 Task: Create a due date automation trigger when advanced on, on the wednesday after a card is due add basic assigned to anyone at 11:00 AM.
Action: Mouse moved to (1125, 90)
Screenshot: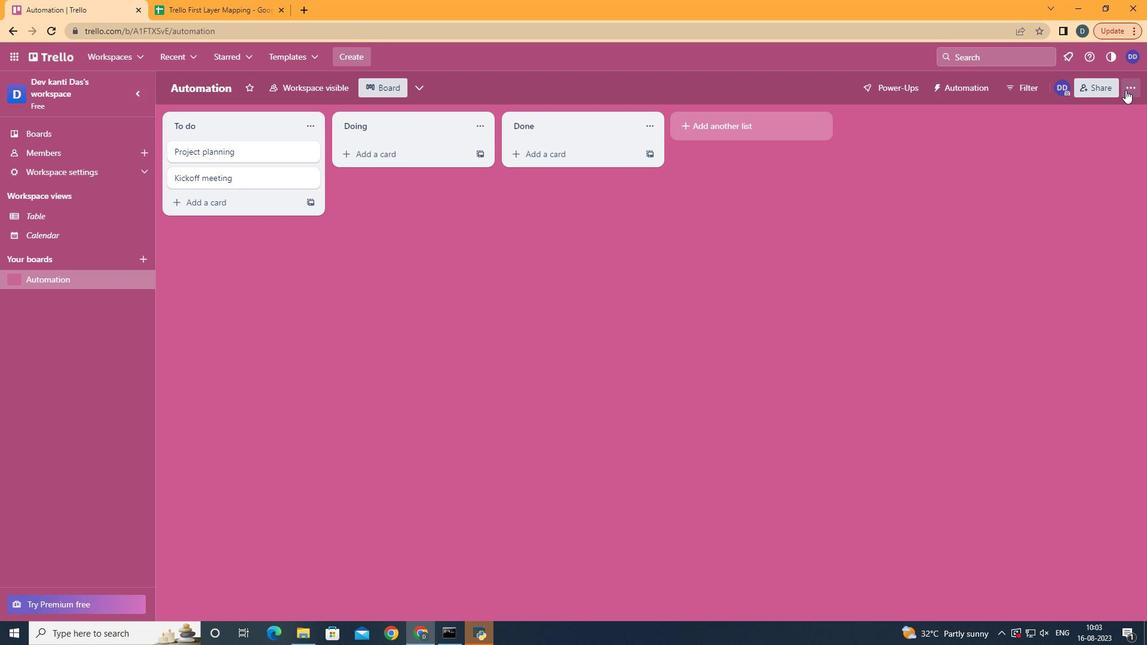 
Action: Mouse pressed left at (1125, 90)
Screenshot: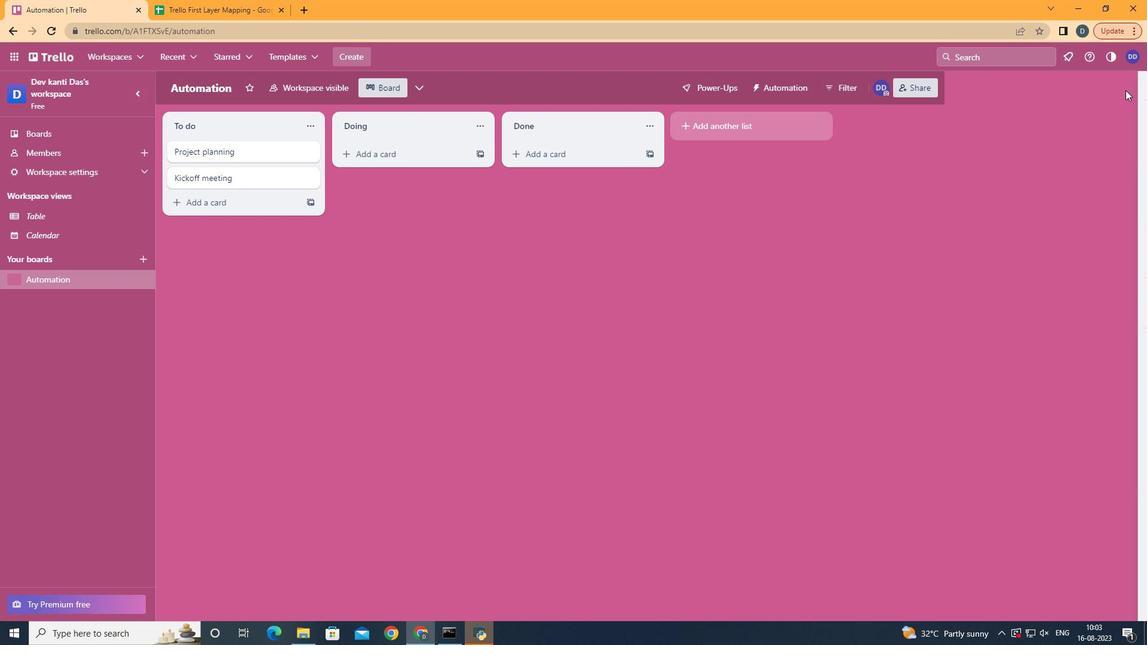 
Action: Mouse moved to (1052, 246)
Screenshot: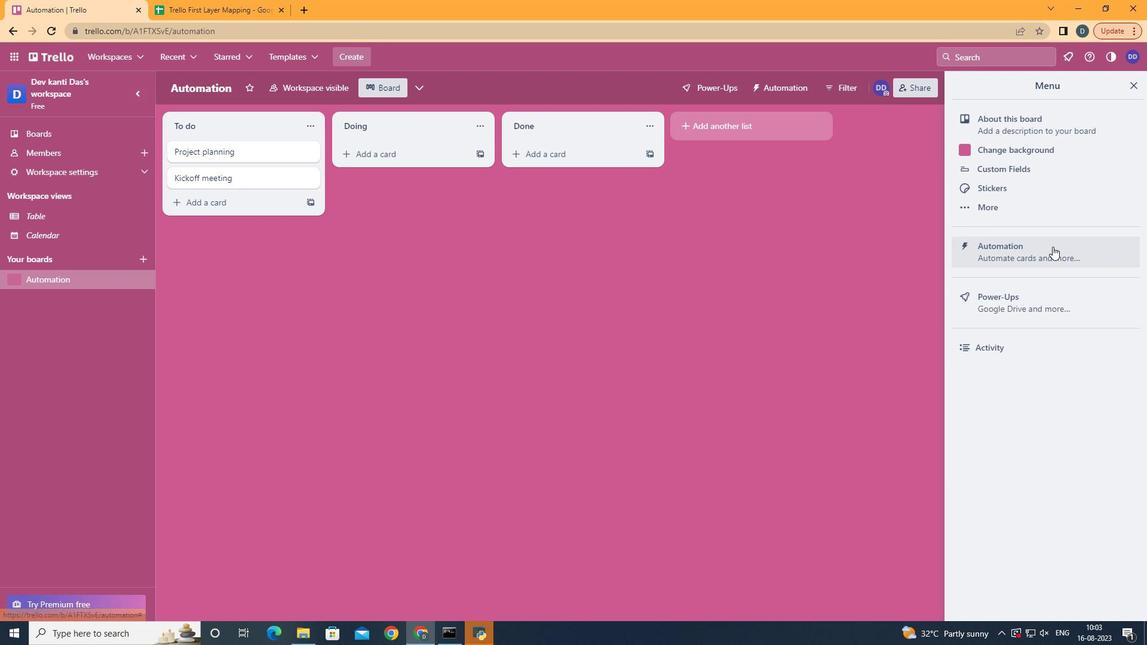 
Action: Mouse pressed left at (1052, 246)
Screenshot: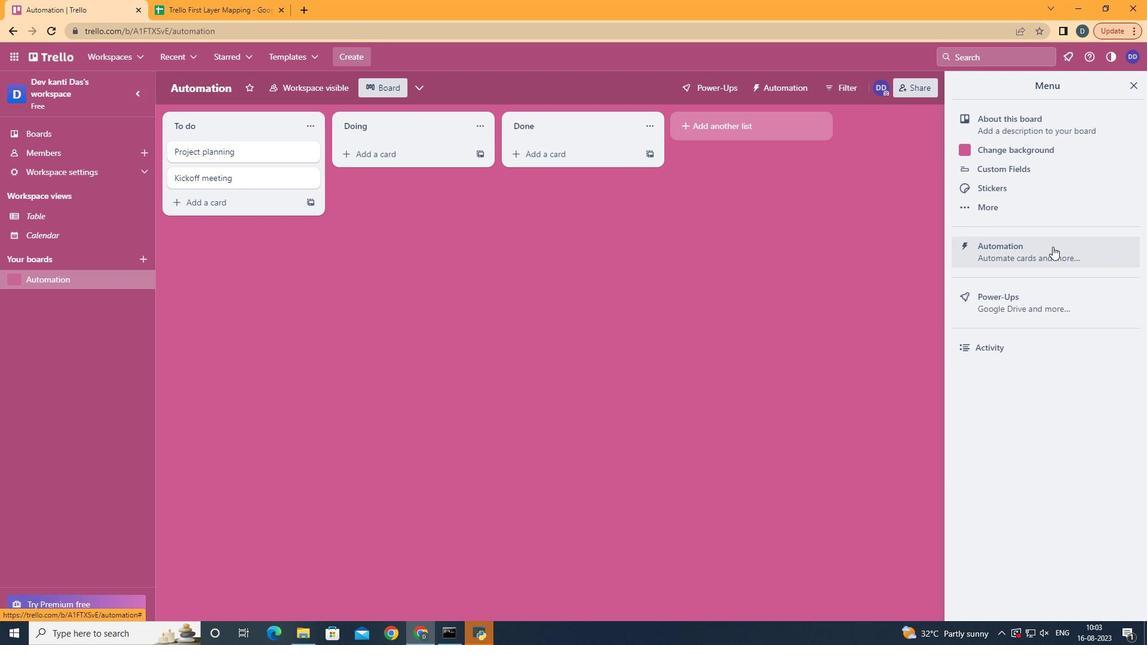 
Action: Mouse moved to (225, 242)
Screenshot: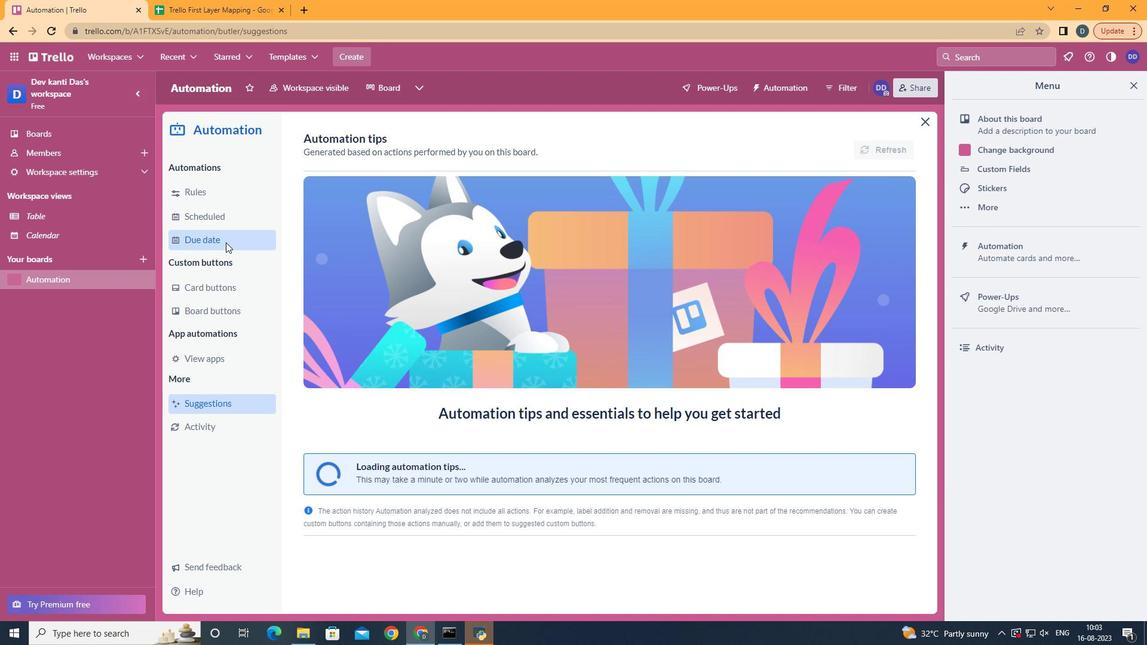 
Action: Mouse pressed left at (225, 242)
Screenshot: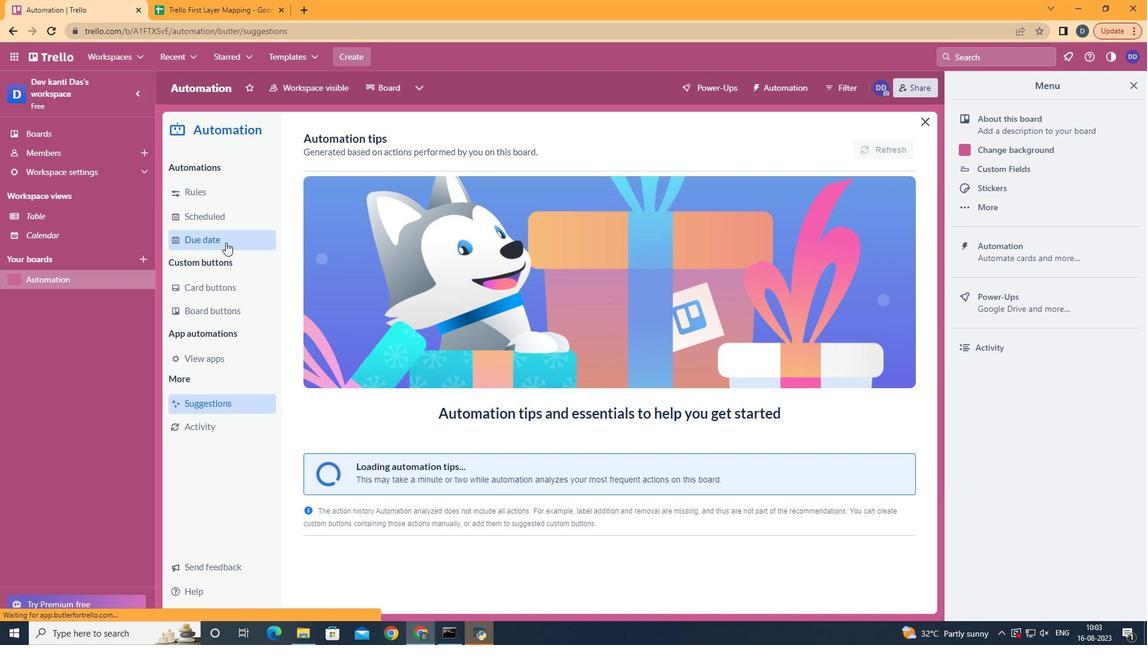 
Action: Mouse moved to (840, 143)
Screenshot: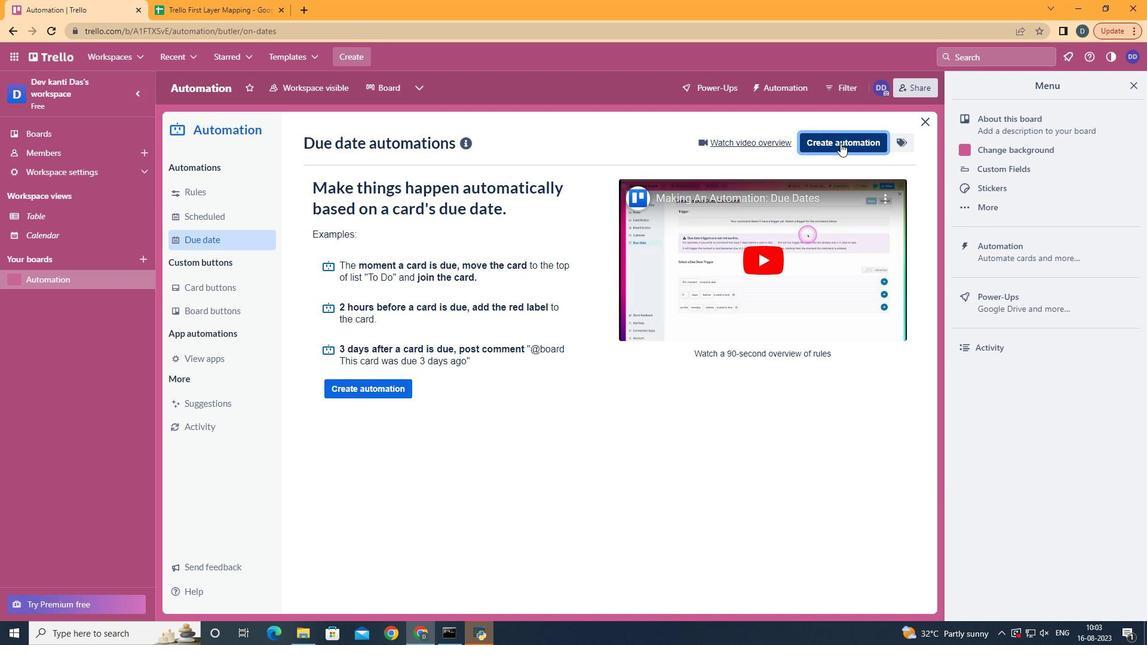 
Action: Mouse pressed left at (840, 143)
Screenshot: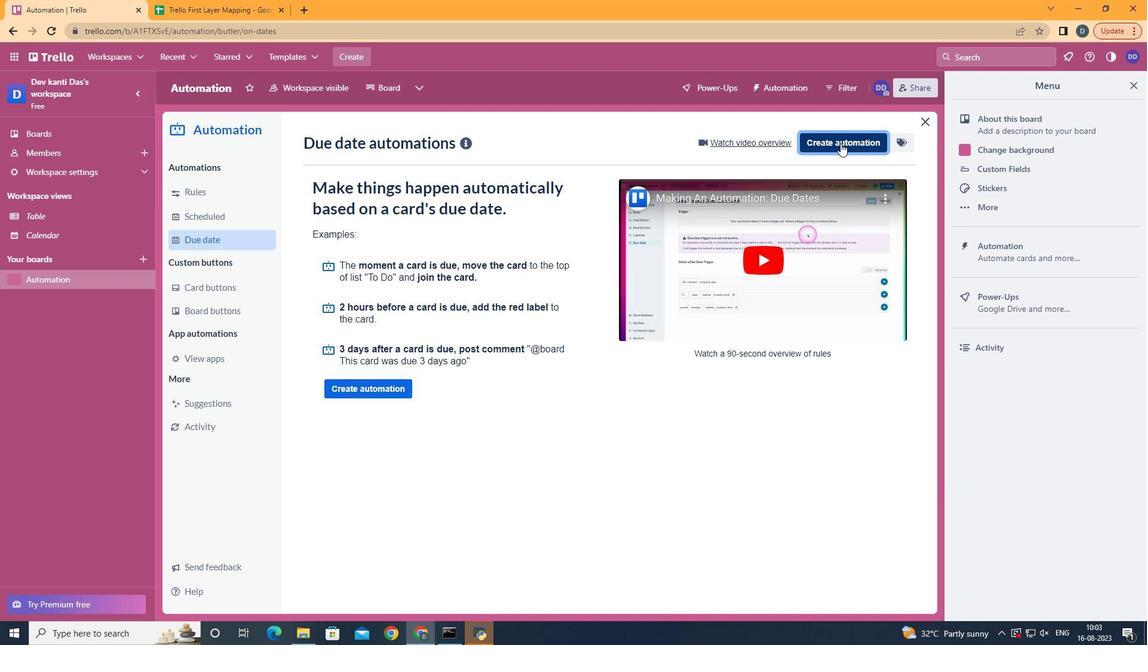
Action: Mouse moved to (630, 266)
Screenshot: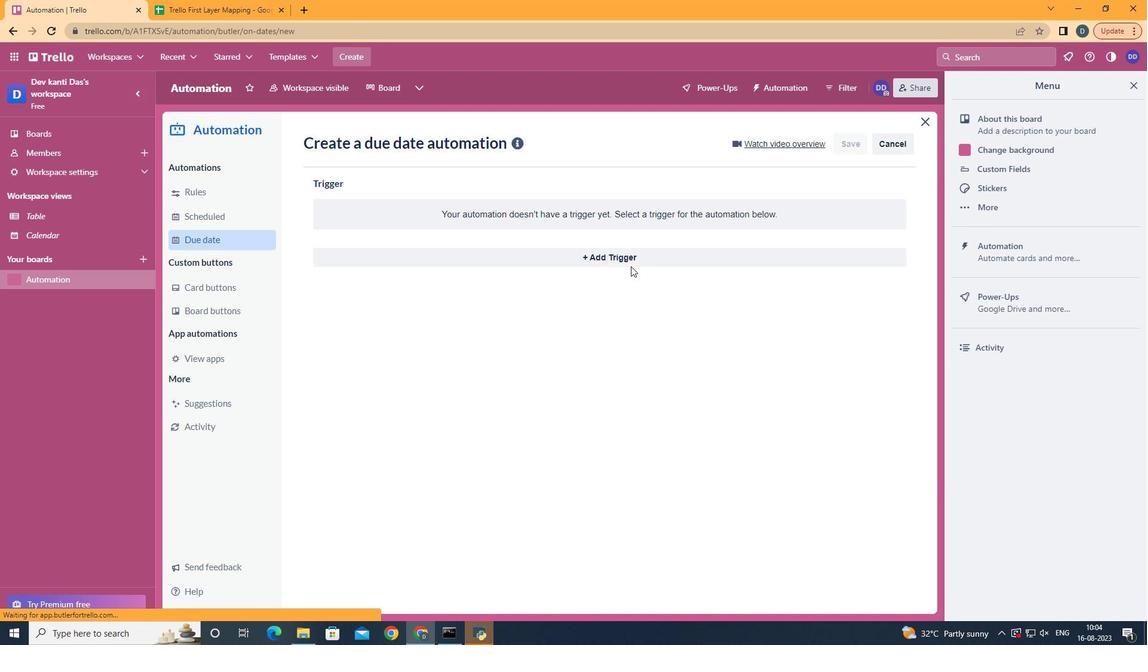 
Action: Mouse pressed left at (630, 266)
Screenshot: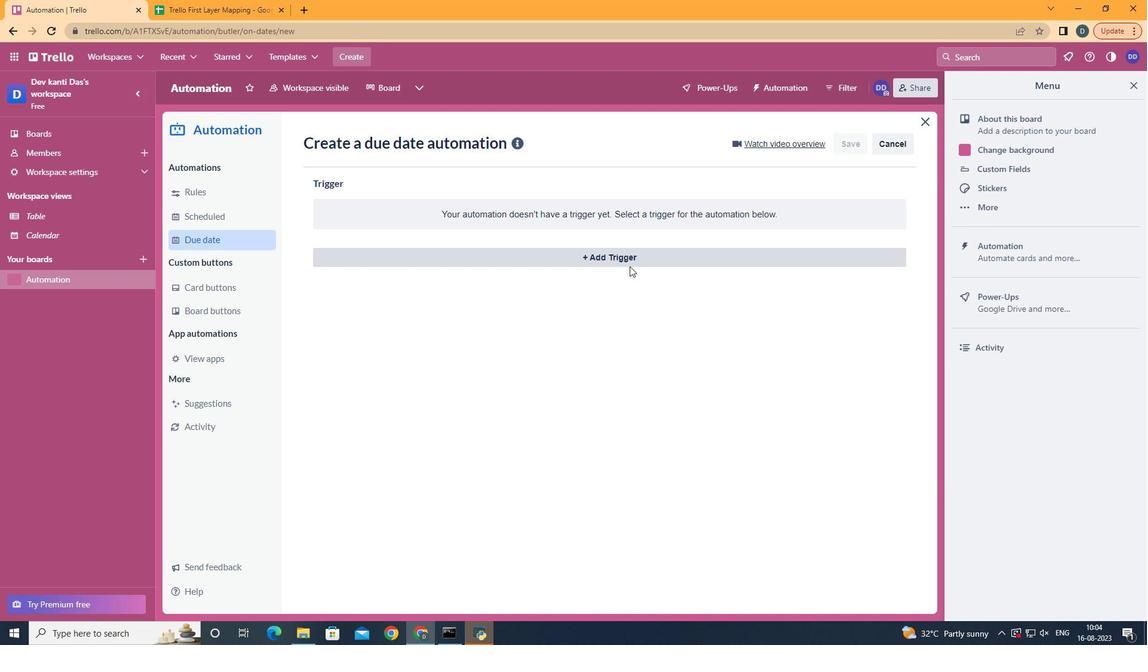 
Action: Mouse moved to (367, 361)
Screenshot: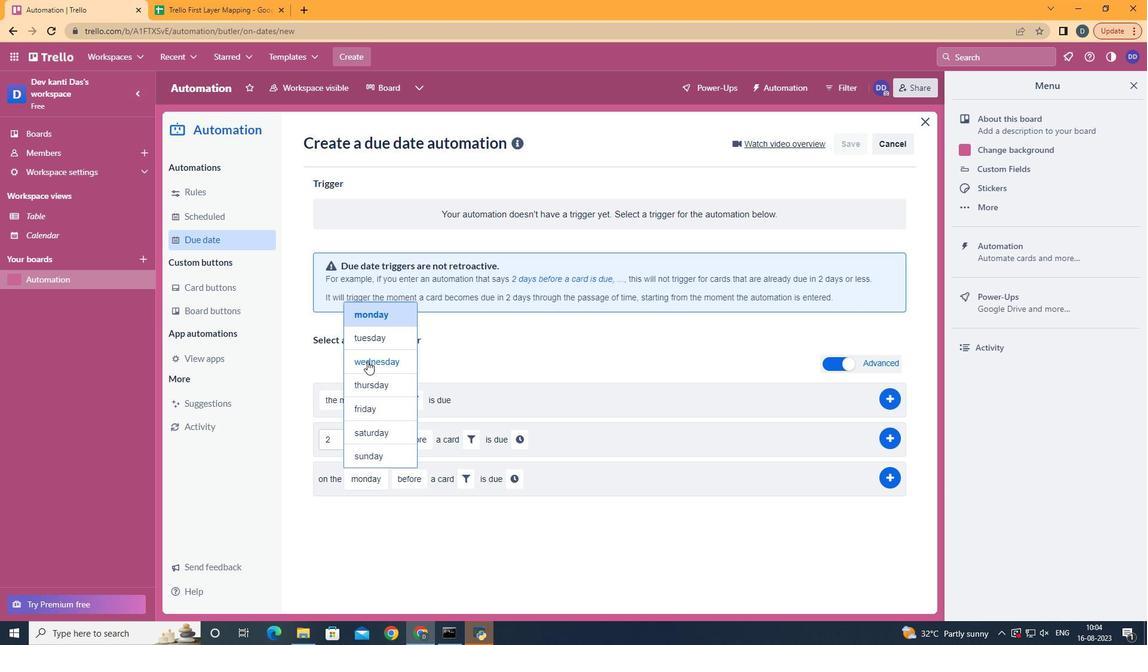 
Action: Mouse pressed left at (367, 361)
Screenshot: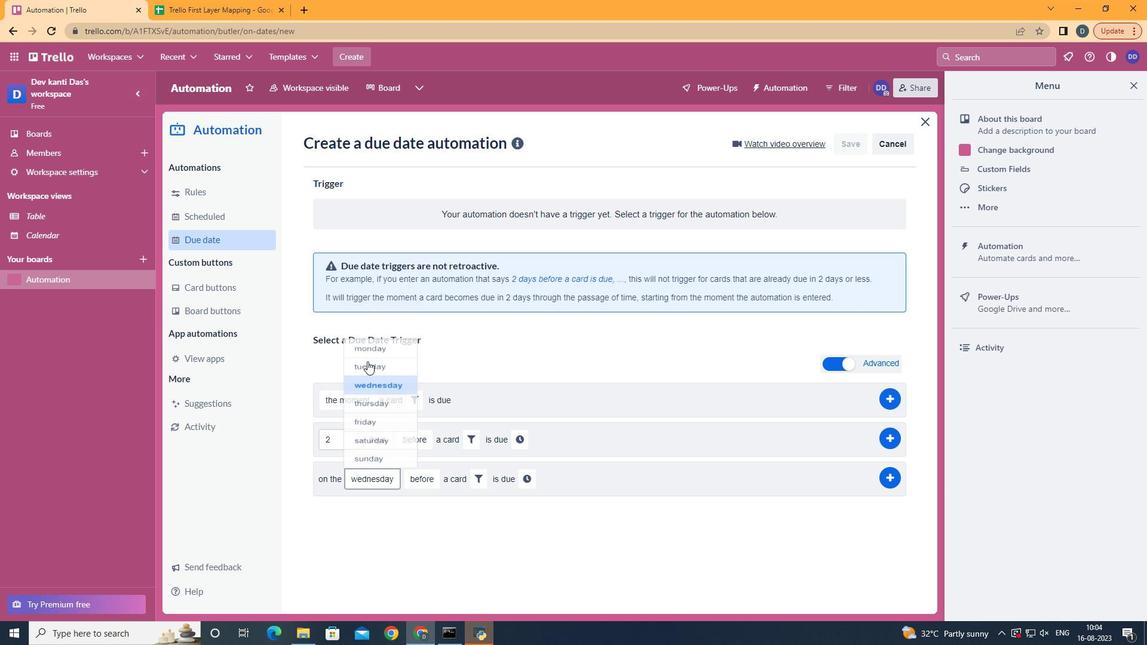 
Action: Mouse moved to (433, 526)
Screenshot: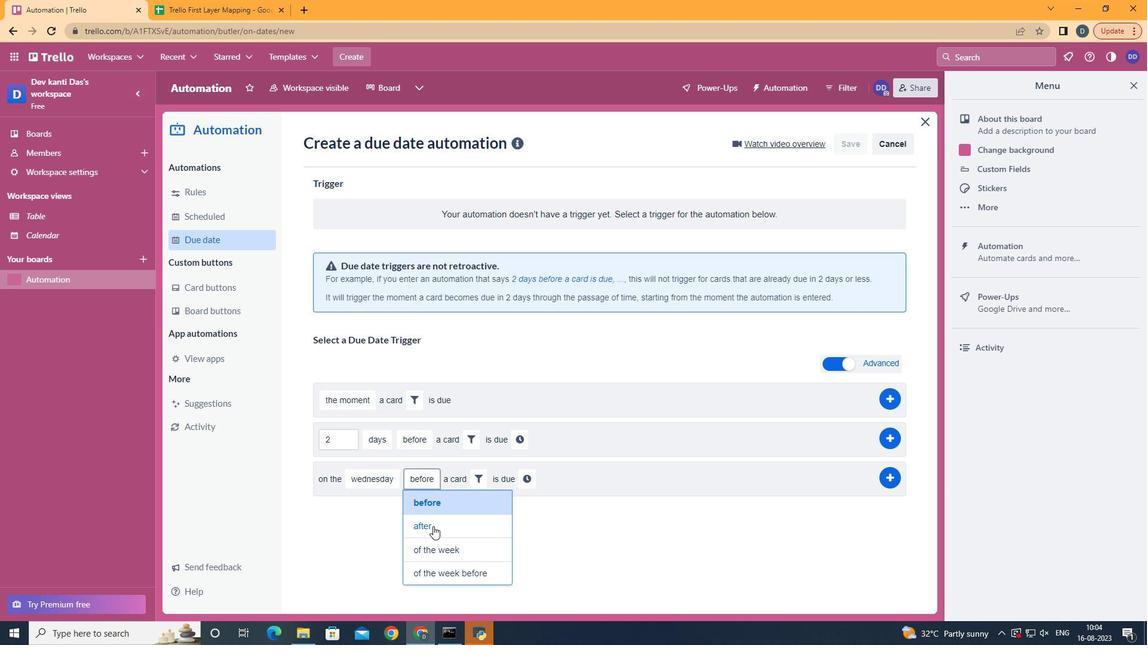 
Action: Mouse pressed left at (433, 526)
Screenshot: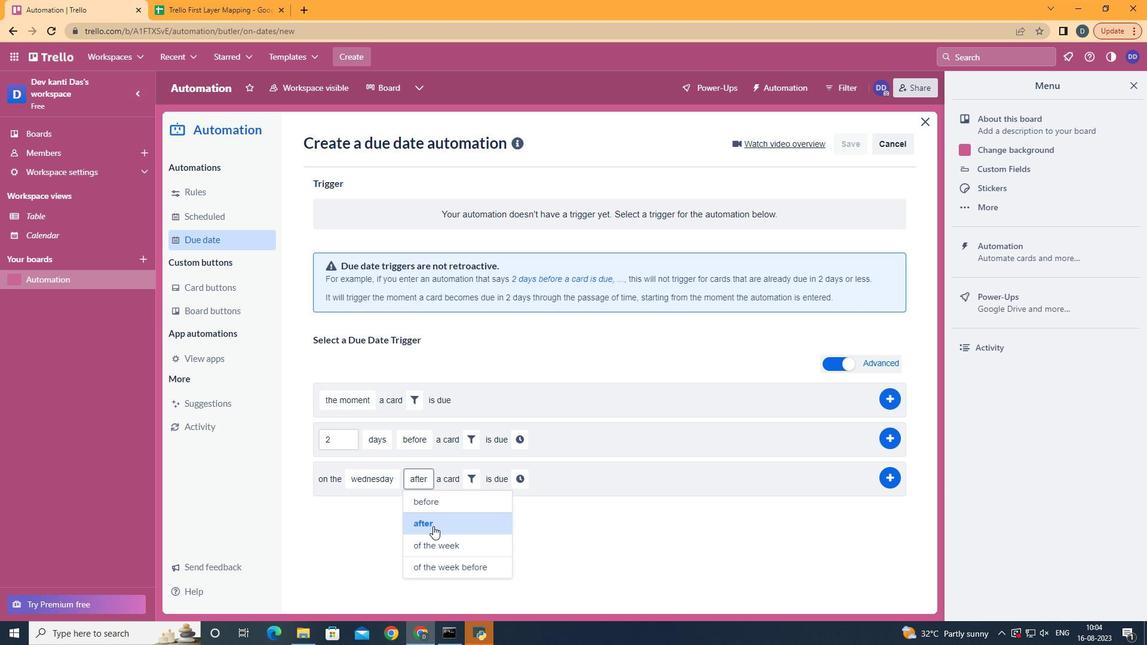 
Action: Mouse moved to (471, 479)
Screenshot: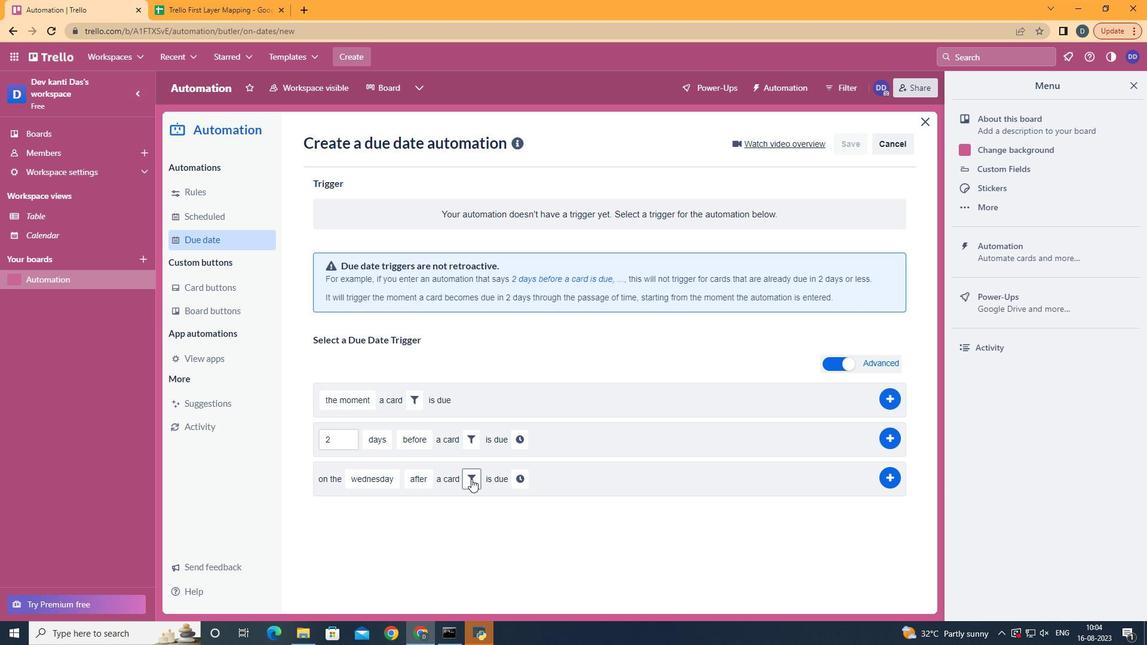 
Action: Mouse pressed left at (471, 479)
Screenshot: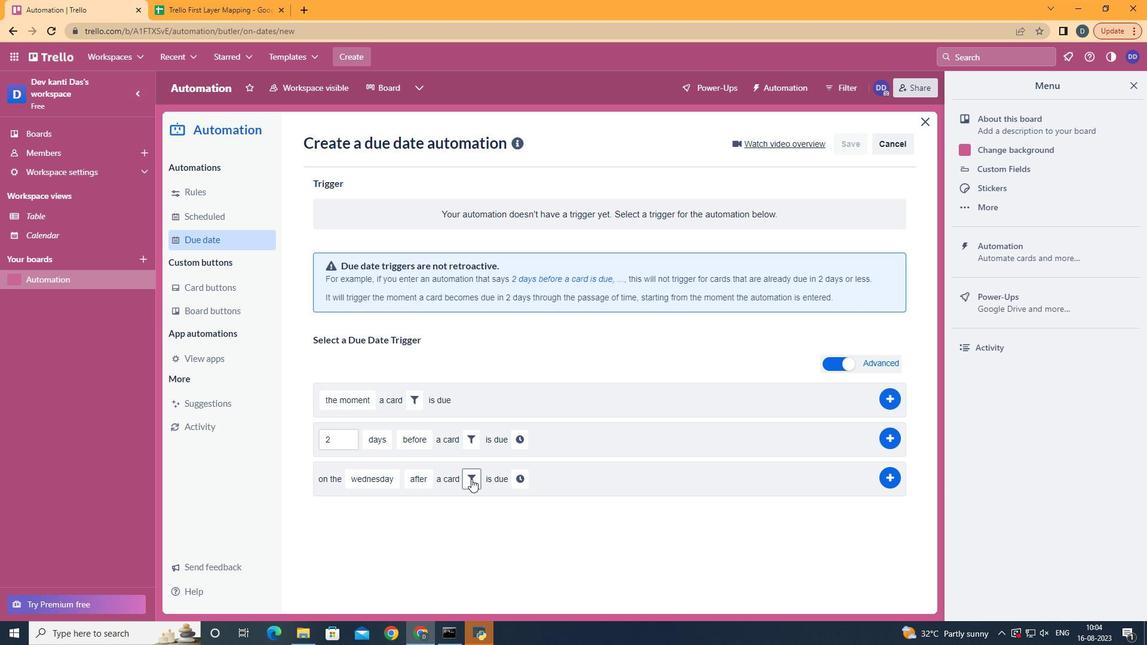 
Action: Mouse moved to (556, 551)
Screenshot: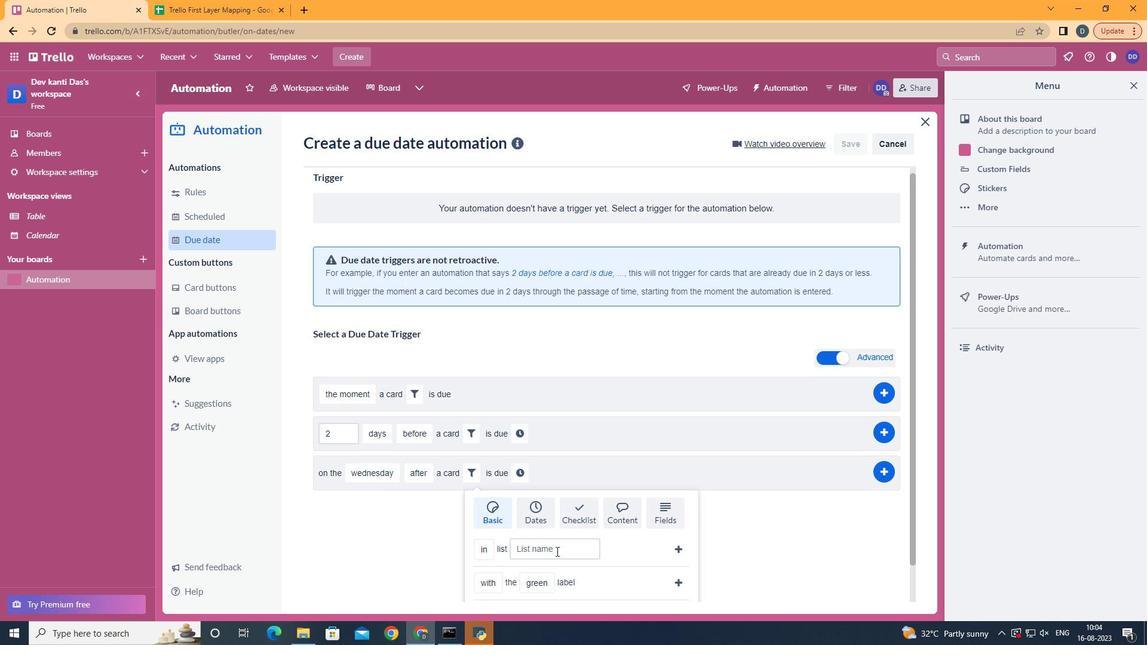 
Action: Mouse scrolled (556, 550) with delta (0, 0)
Screenshot: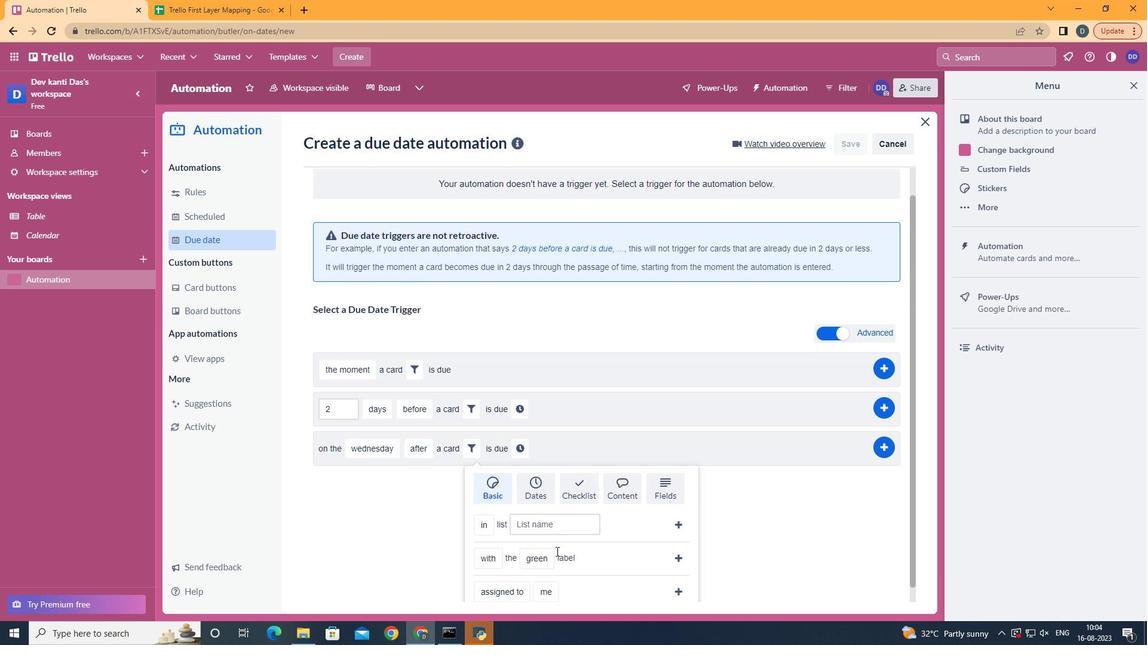 
Action: Mouse scrolled (556, 550) with delta (0, 0)
Screenshot: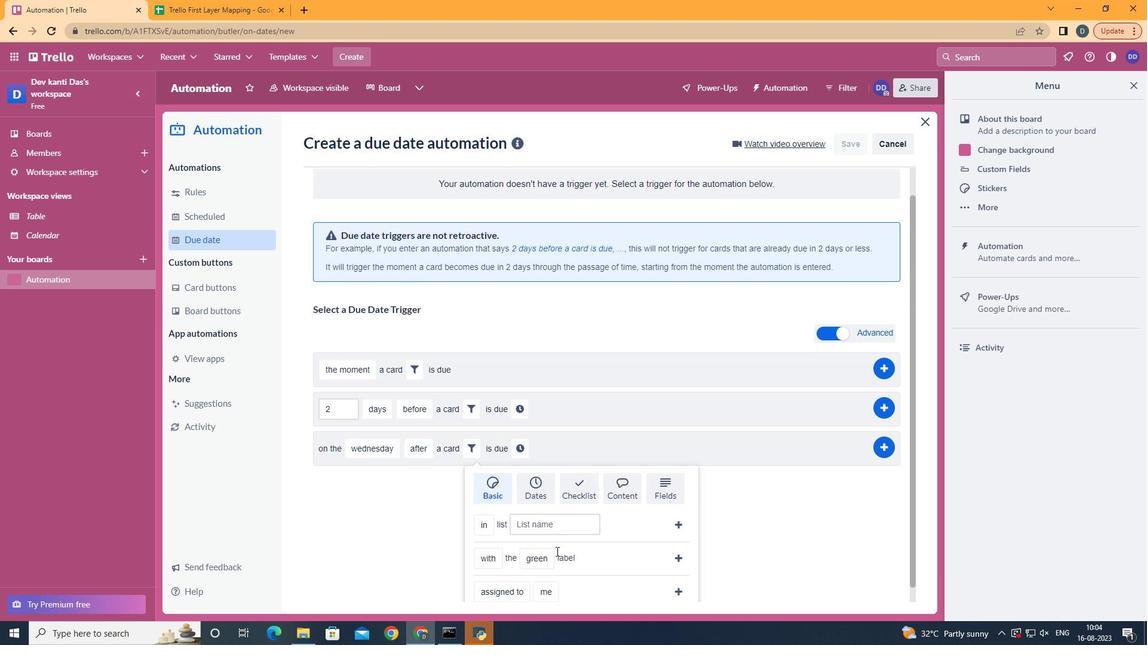 
Action: Mouse scrolled (556, 550) with delta (0, 0)
Screenshot: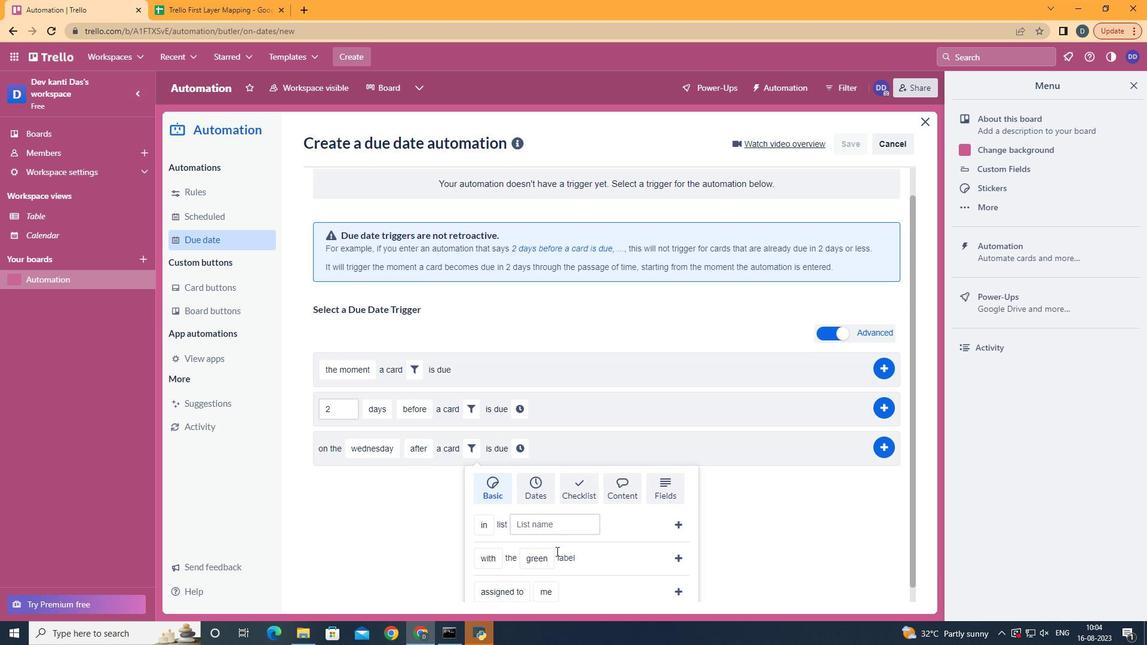 
Action: Mouse scrolled (556, 550) with delta (0, 0)
Screenshot: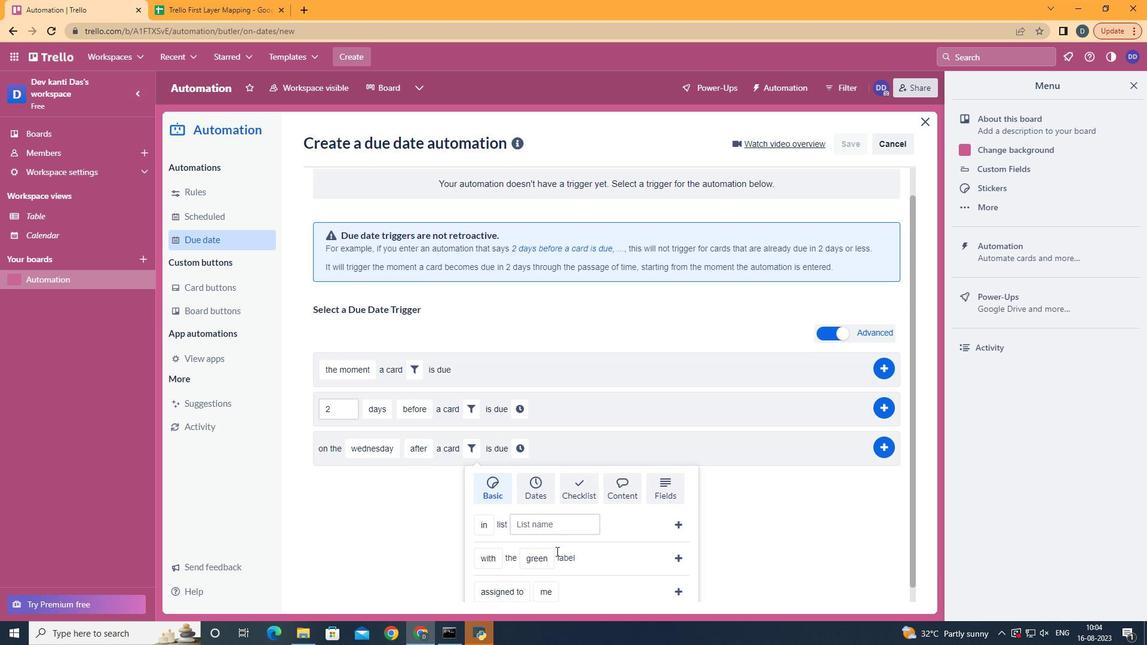 
Action: Mouse moved to (562, 524)
Screenshot: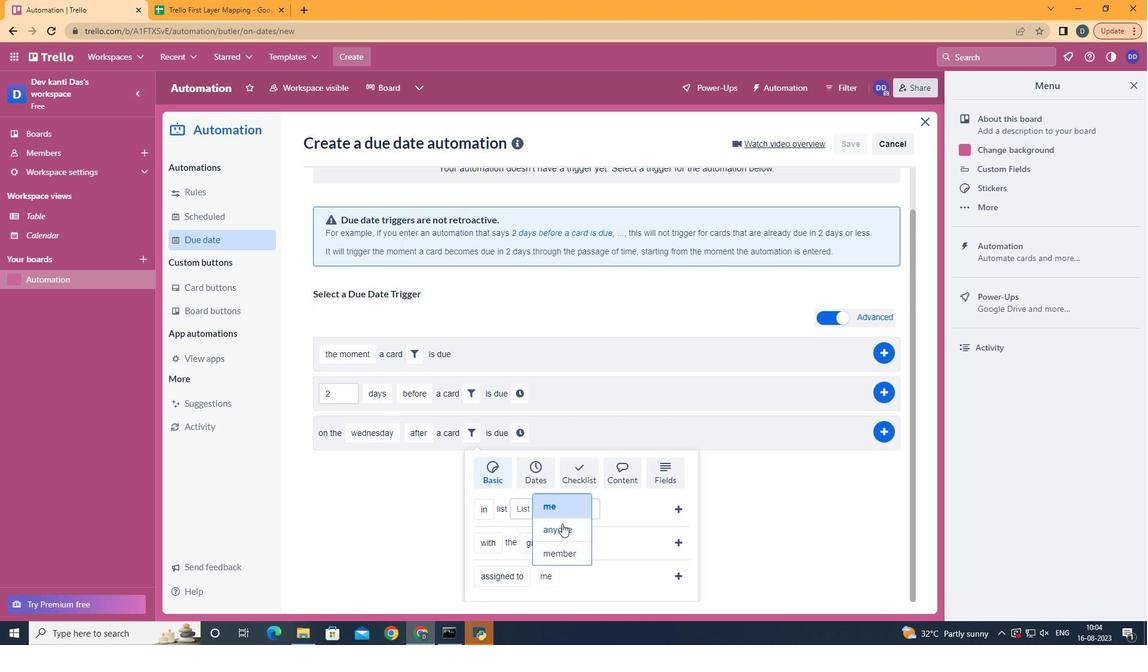 
Action: Mouse pressed left at (562, 524)
Screenshot: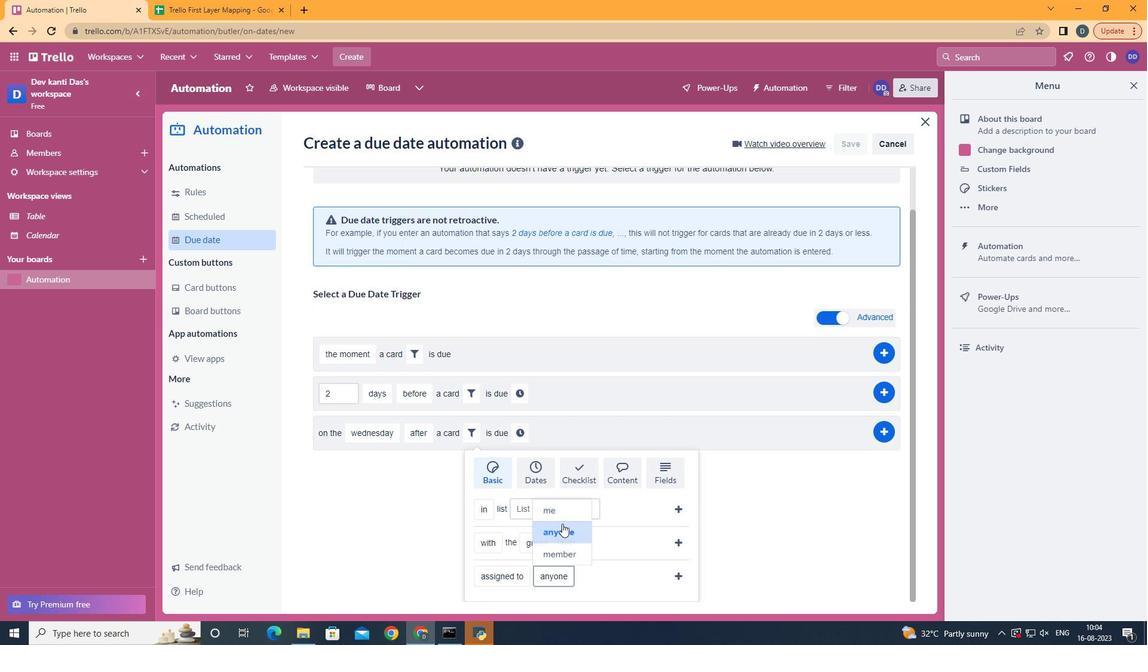 
Action: Mouse moved to (678, 581)
Screenshot: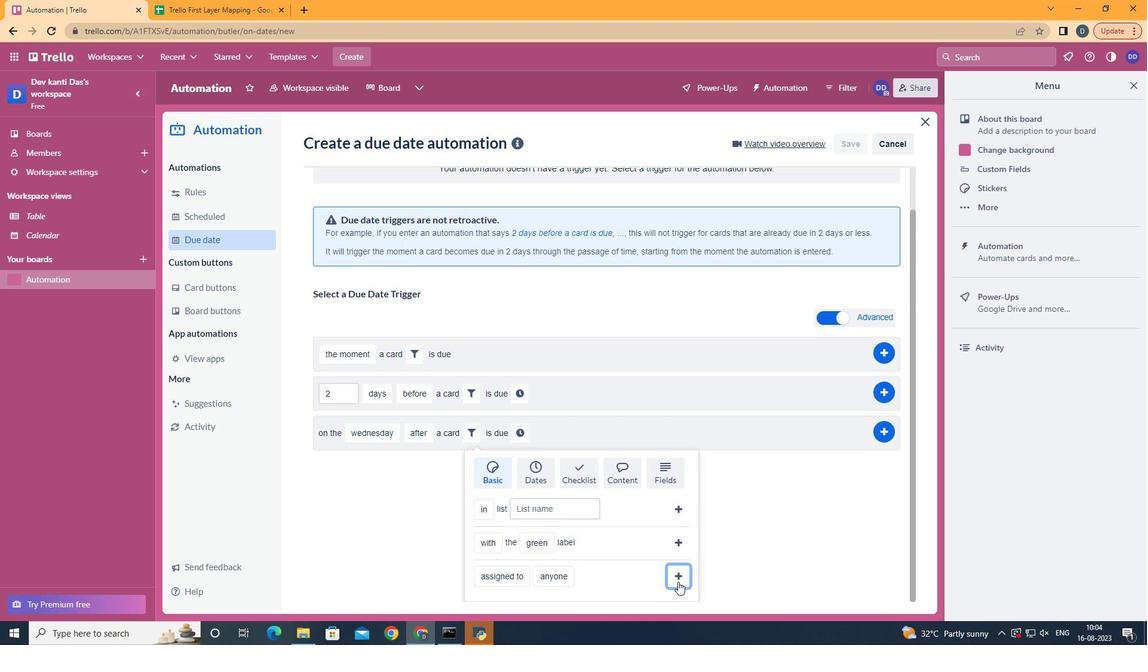 
Action: Mouse pressed left at (678, 581)
Screenshot: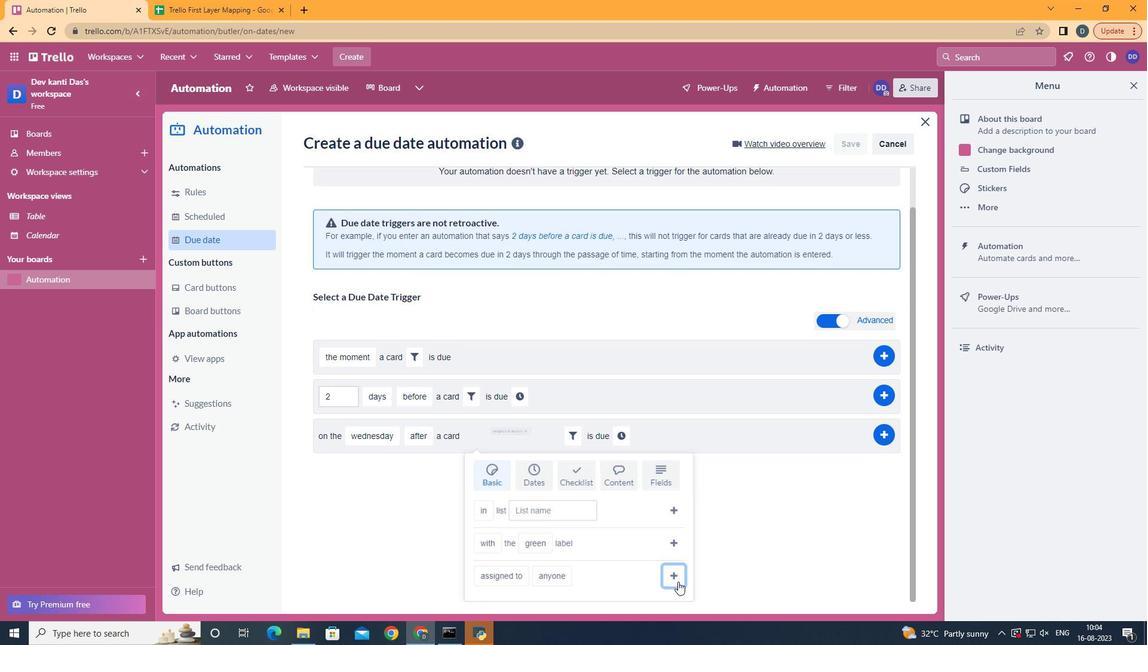 
Action: Mouse moved to (621, 485)
Screenshot: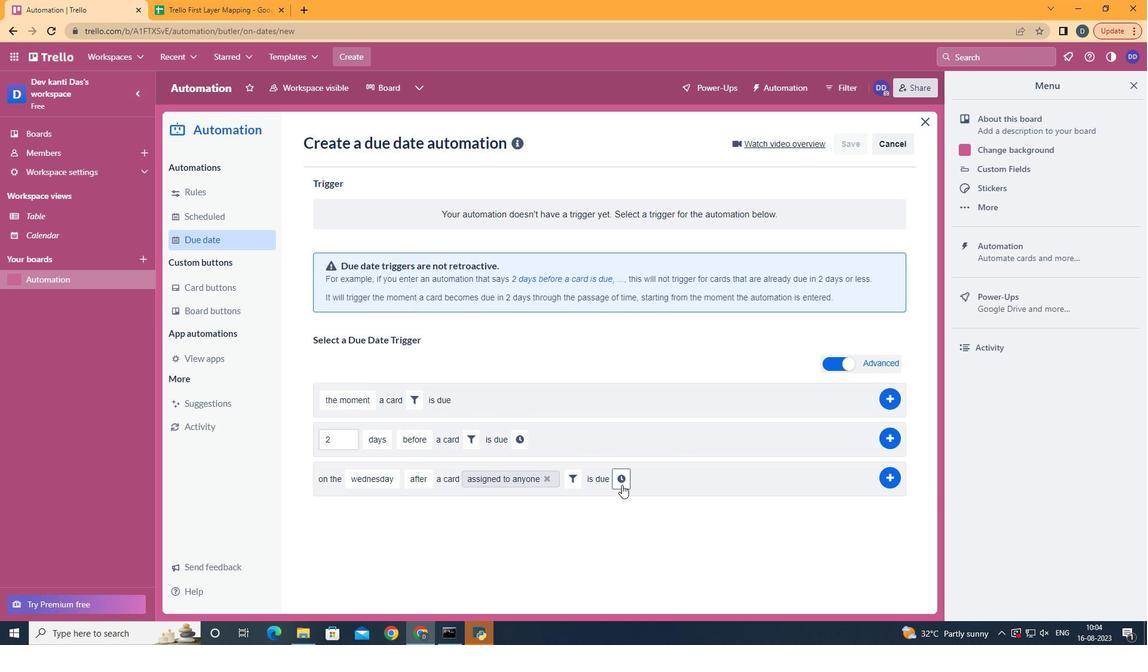 
Action: Mouse pressed left at (621, 485)
Screenshot: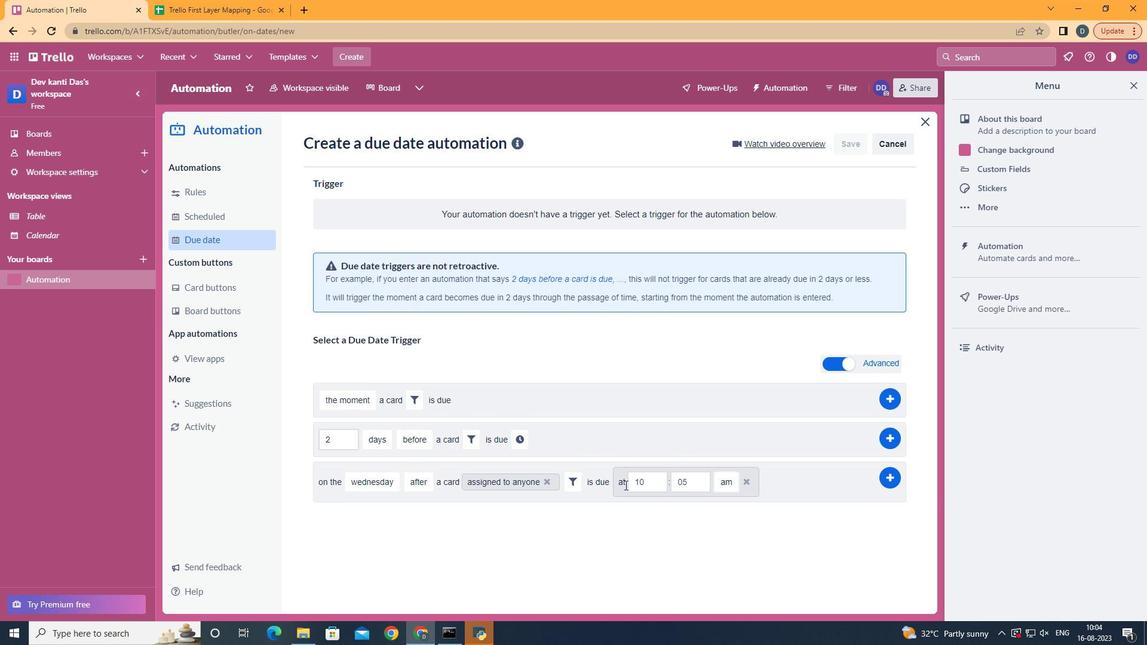
Action: Mouse moved to (657, 484)
Screenshot: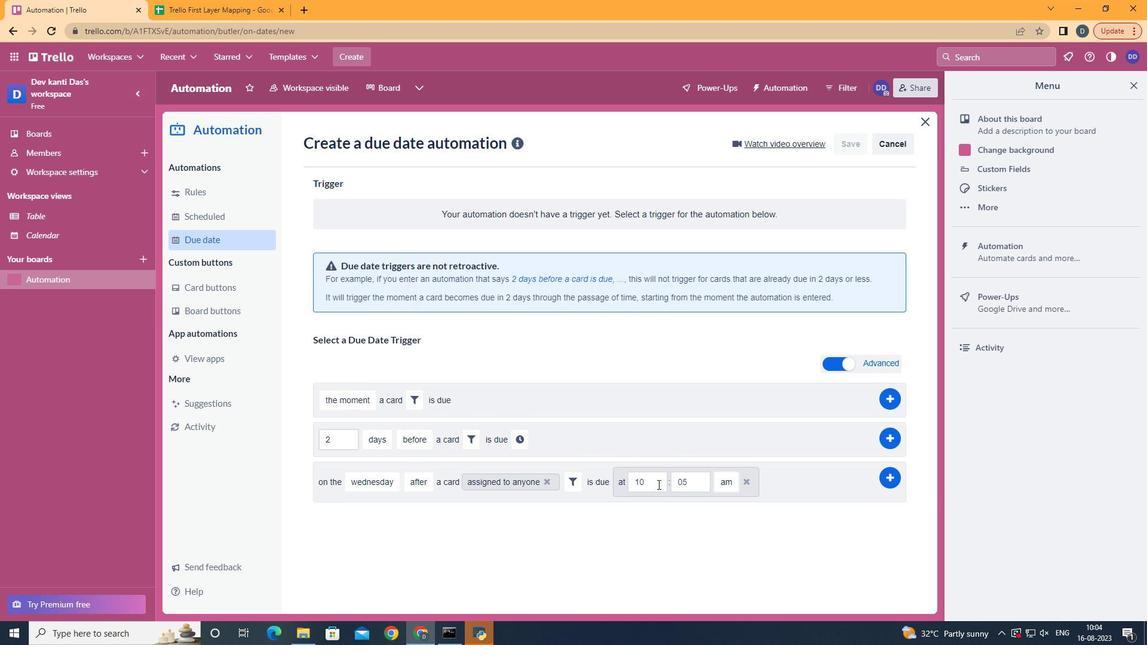 
Action: Mouse pressed left at (657, 484)
Screenshot: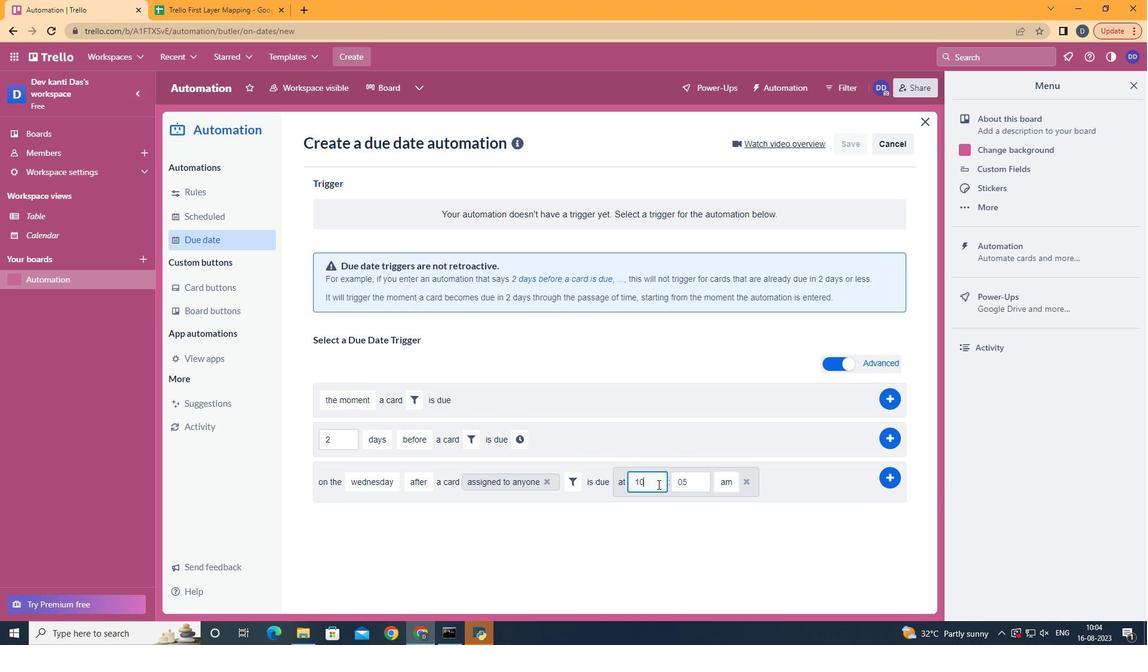 
Action: Key pressed <Key.backspace>1
Screenshot: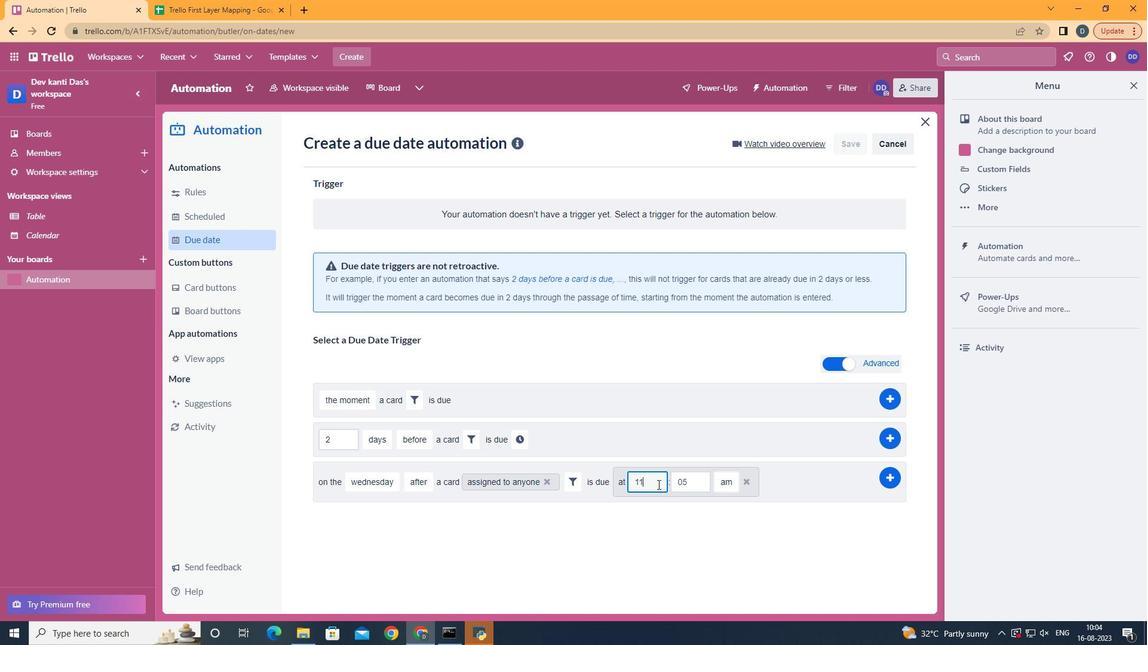 
Action: Mouse moved to (701, 485)
Screenshot: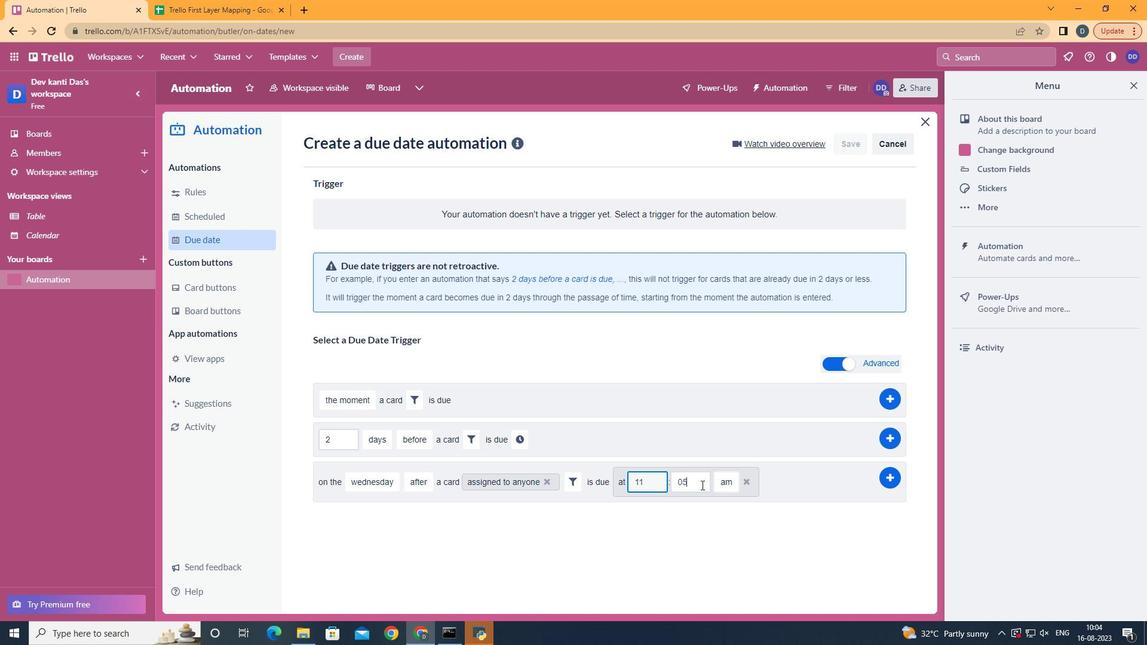
Action: Mouse pressed left at (701, 485)
Screenshot: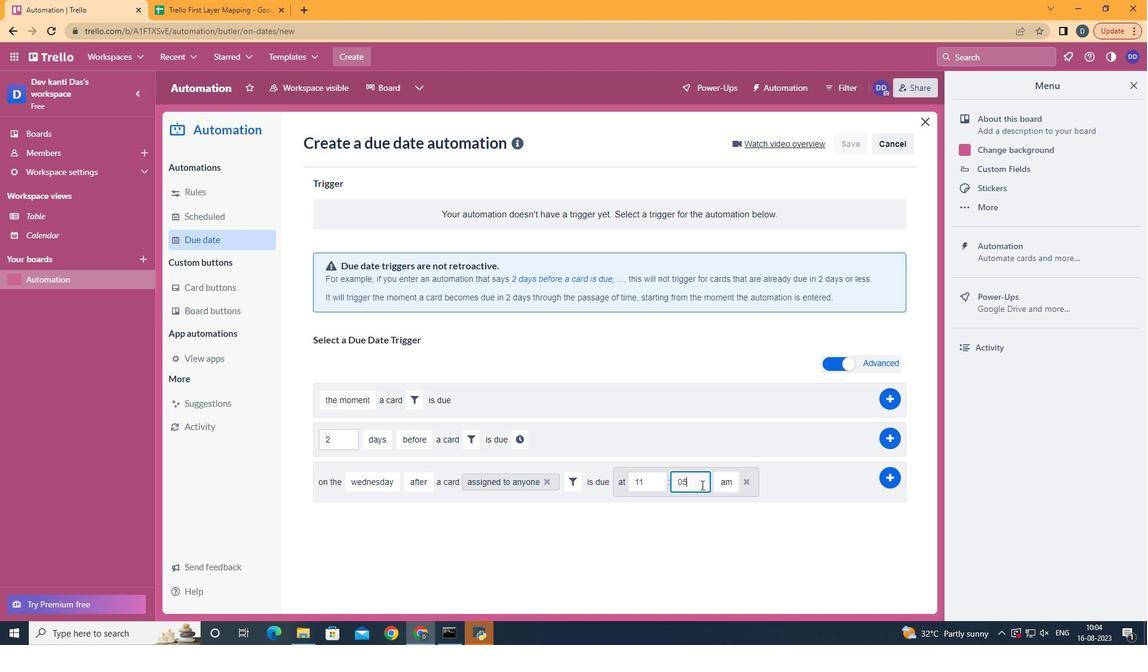 
Action: Key pressed <Key.backspace>0
Screenshot: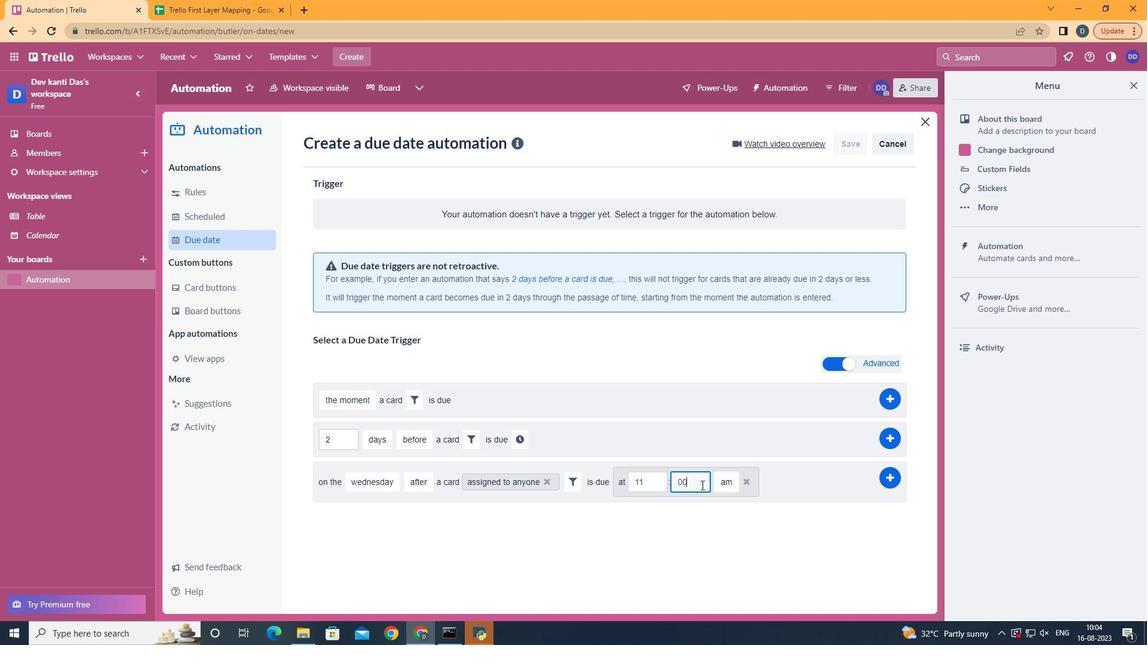 
Action: Mouse moved to (894, 477)
Screenshot: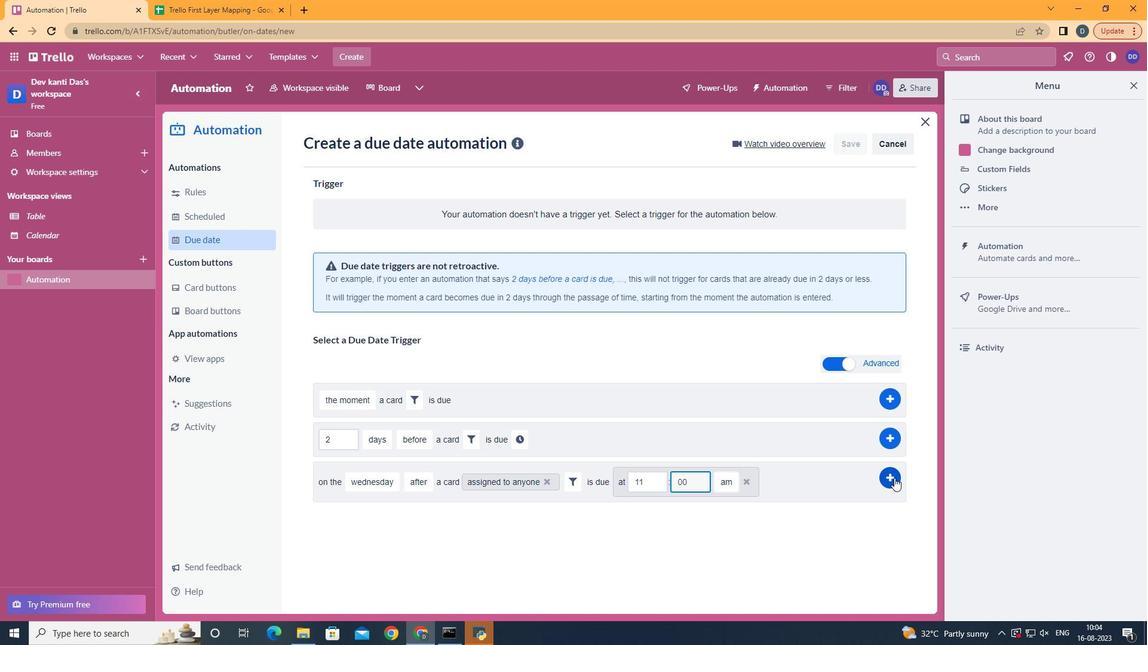 
Action: Mouse pressed left at (894, 477)
Screenshot: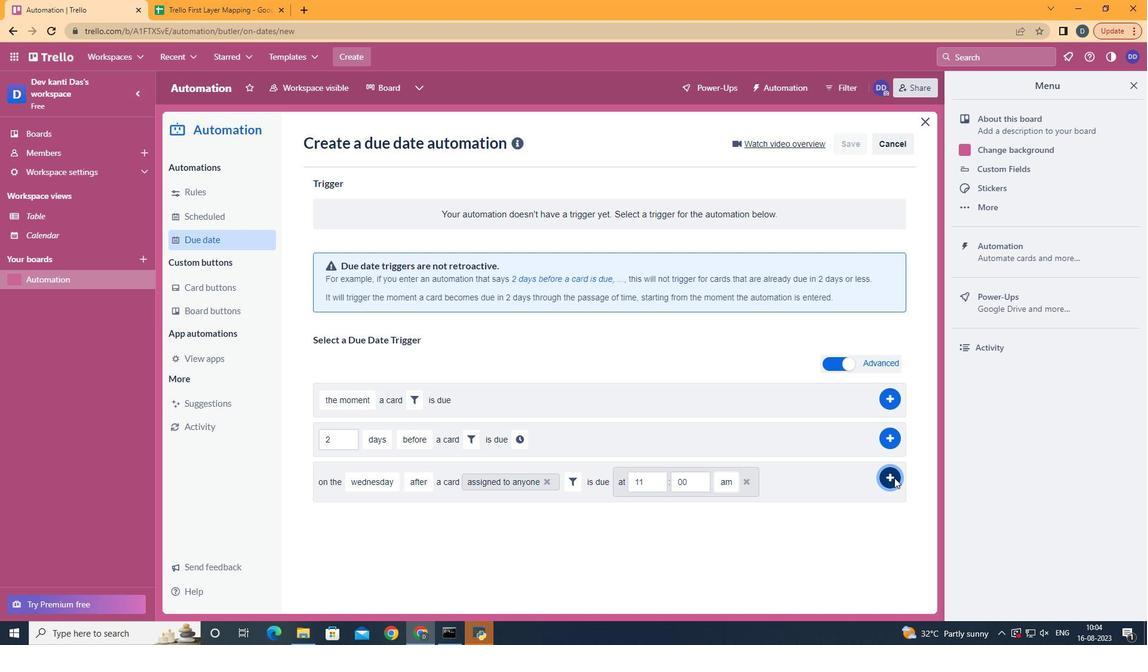 
